 Task: Add a column "Brand".
Action: Mouse scrolled (366, 303) with delta (0, 0)
Screenshot: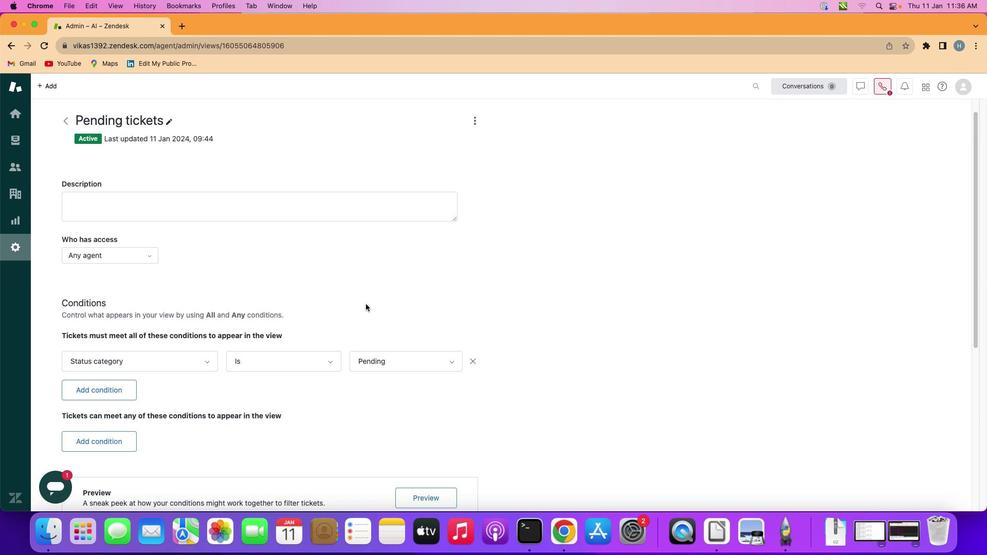 
Action: Mouse scrolled (366, 303) with delta (0, 0)
Screenshot: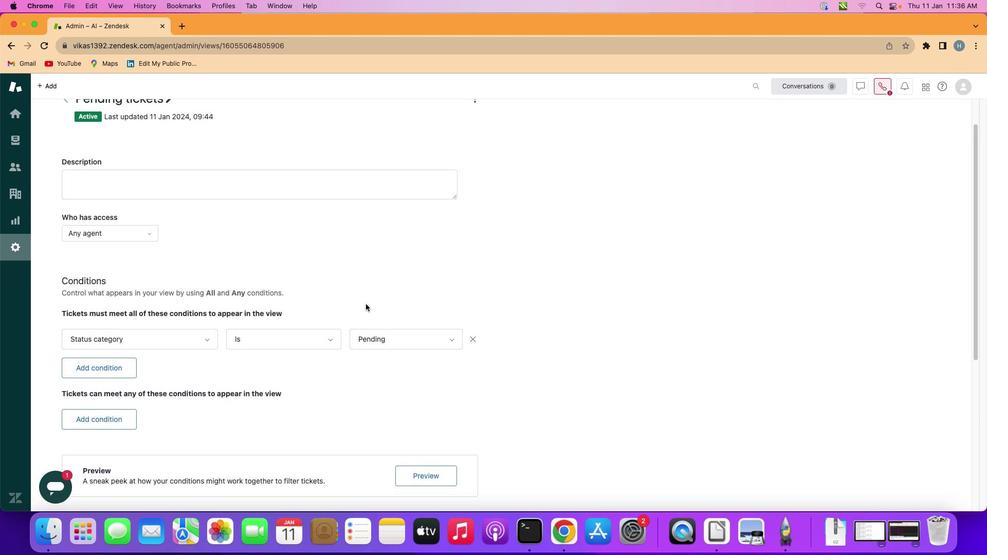 
Action: Mouse scrolled (366, 303) with delta (0, 0)
Screenshot: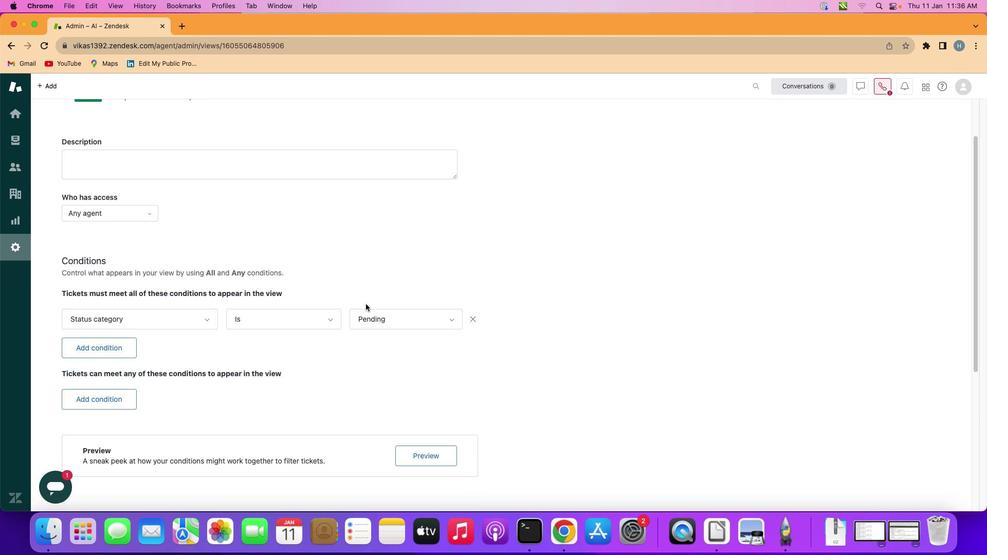 
Action: Mouse scrolled (366, 303) with delta (0, -1)
Screenshot: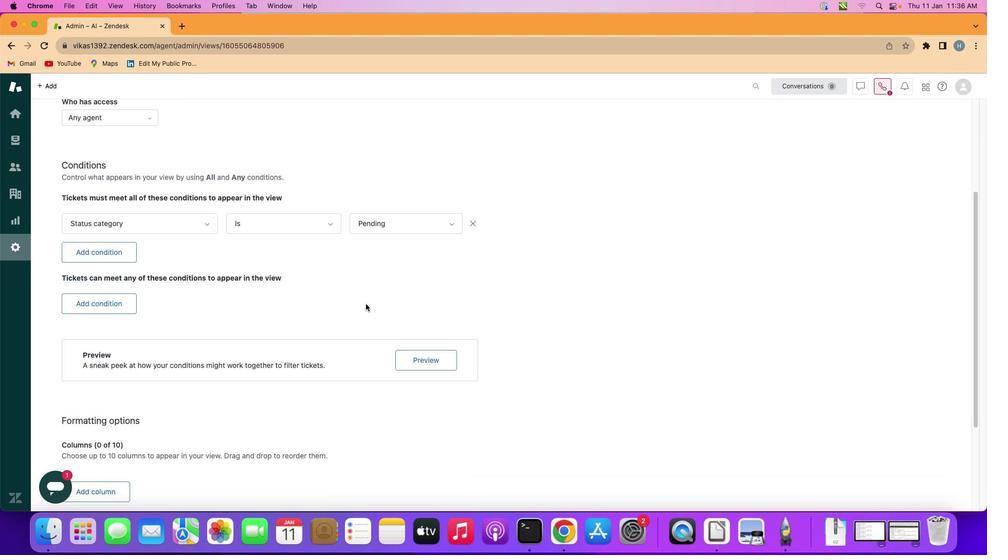 
Action: Mouse scrolled (366, 303) with delta (0, -1)
Screenshot: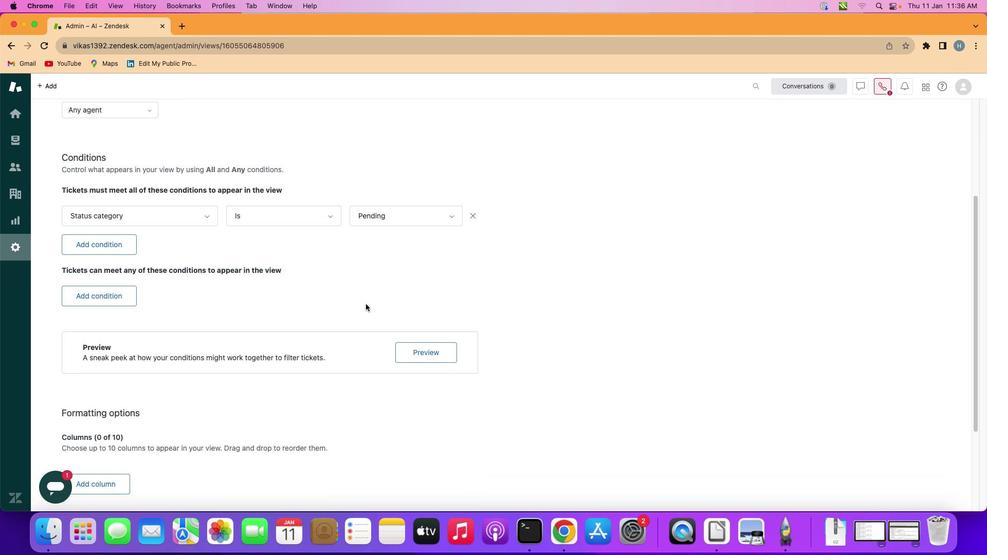 
Action: Mouse scrolled (366, 303) with delta (0, 0)
Screenshot: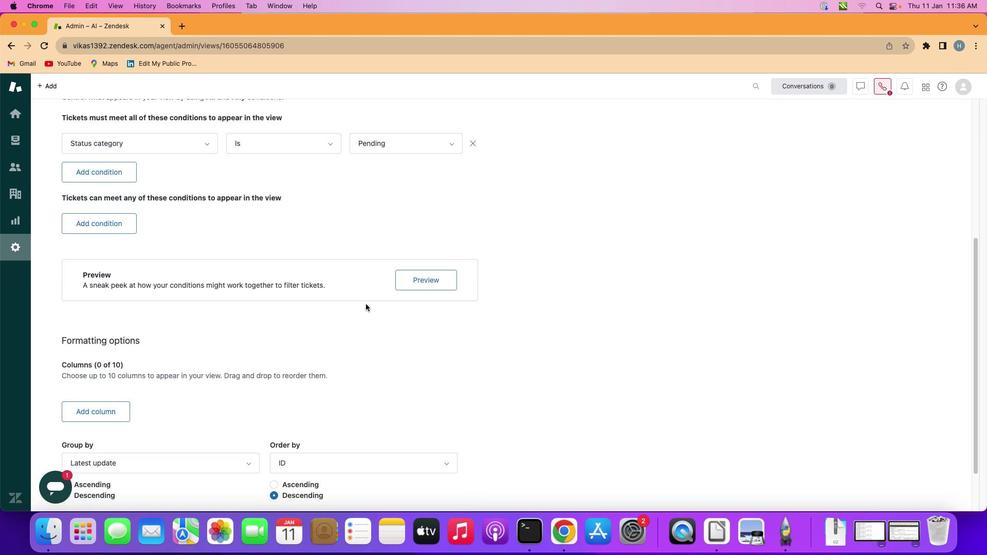 
Action: Mouse scrolled (366, 303) with delta (0, 0)
Screenshot: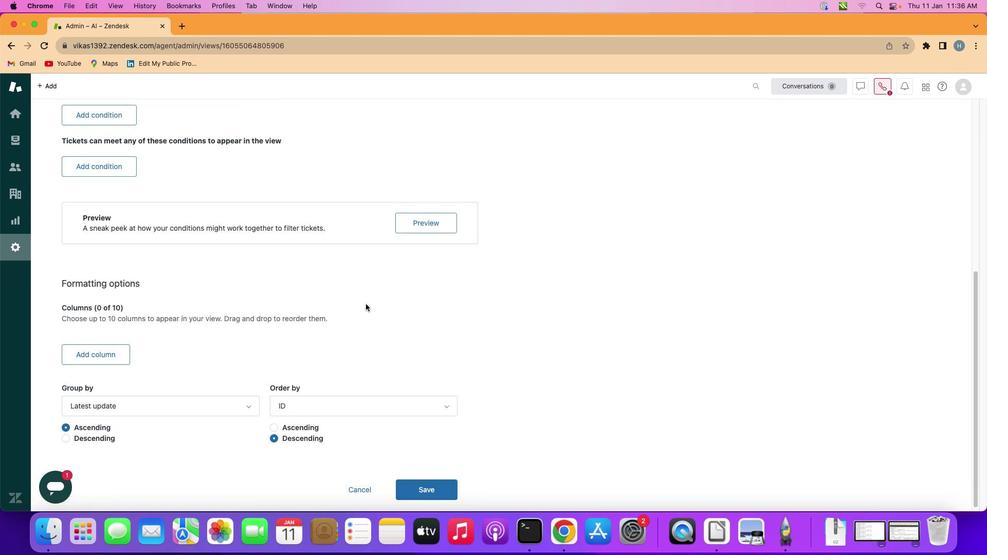 
Action: Mouse scrolled (366, 303) with delta (0, -1)
Screenshot: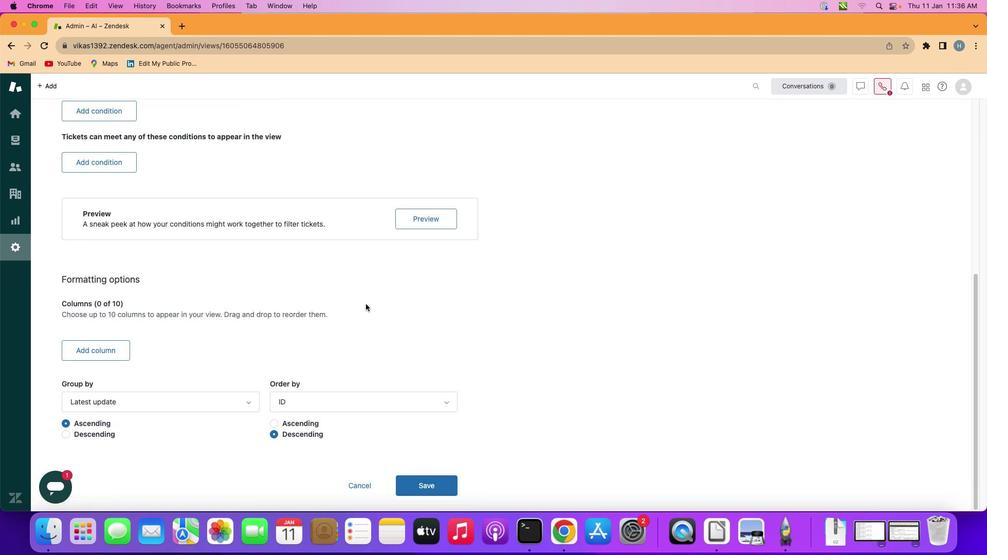 
Action: Mouse scrolled (366, 303) with delta (0, -1)
Screenshot: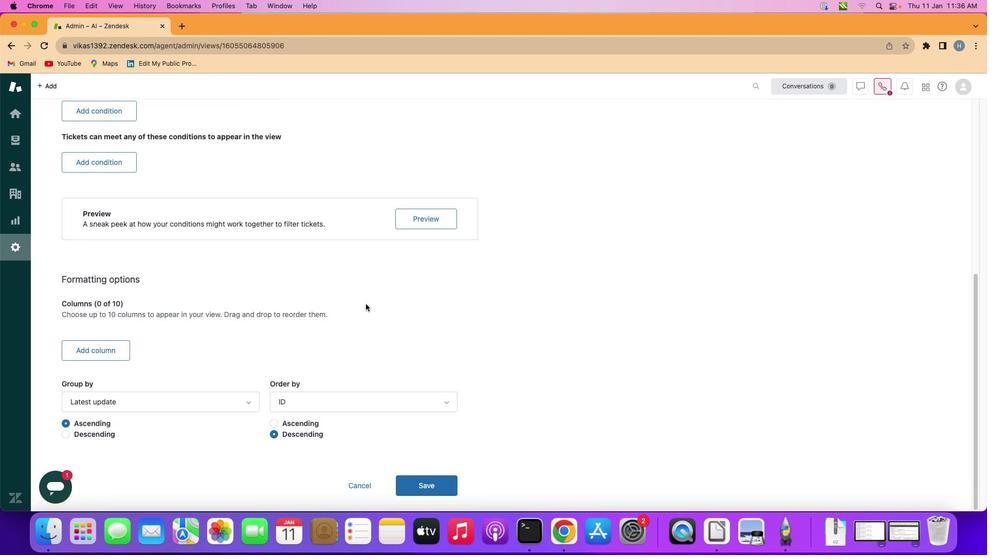 
Action: Mouse scrolled (366, 303) with delta (0, -2)
Screenshot: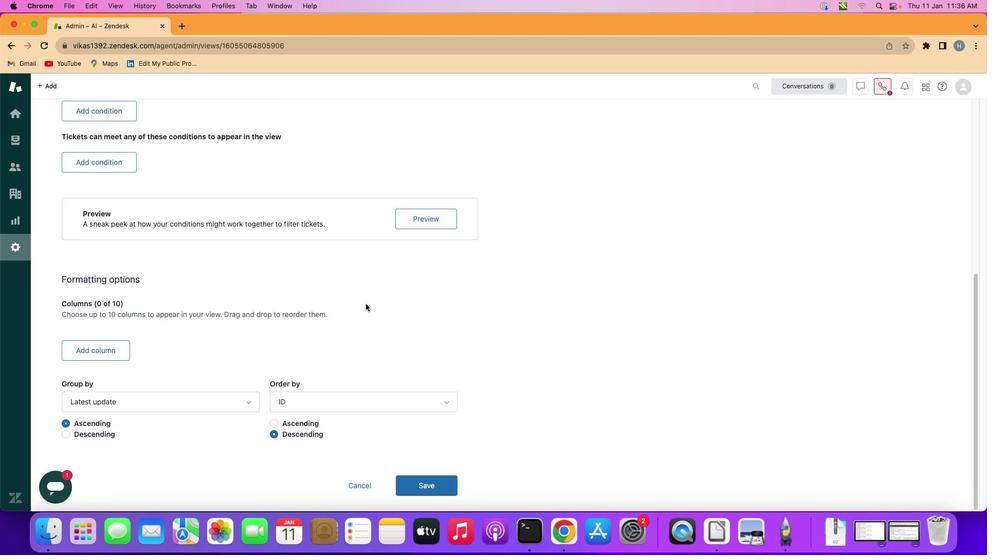 
Action: Mouse moved to (114, 347)
Screenshot: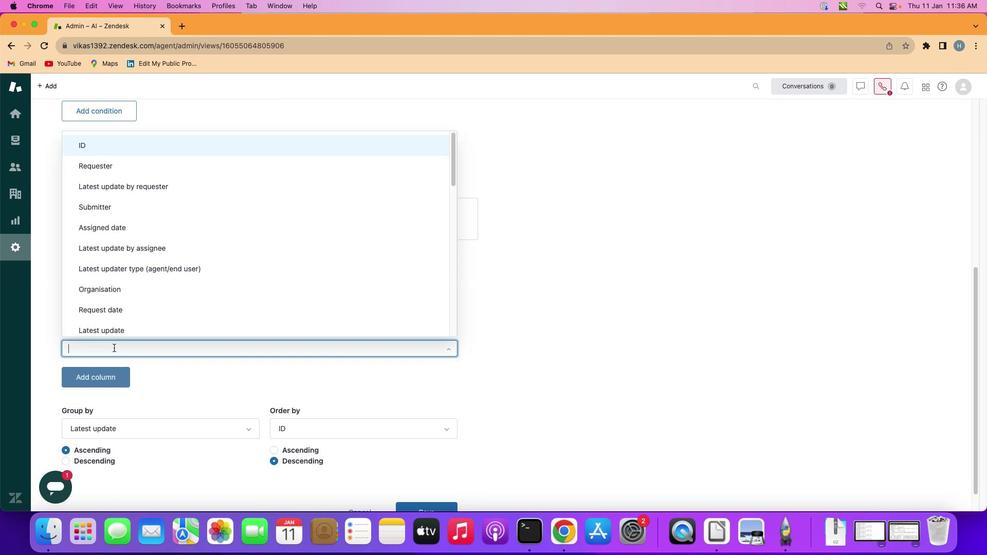 
Action: Mouse pressed left at (114, 347)
Screenshot: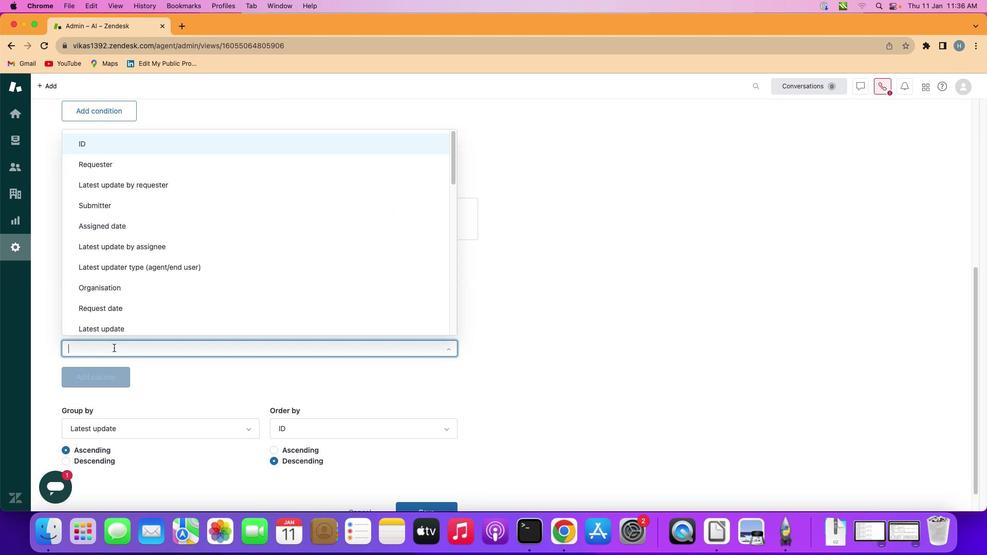 
Action: Mouse moved to (222, 259)
Screenshot: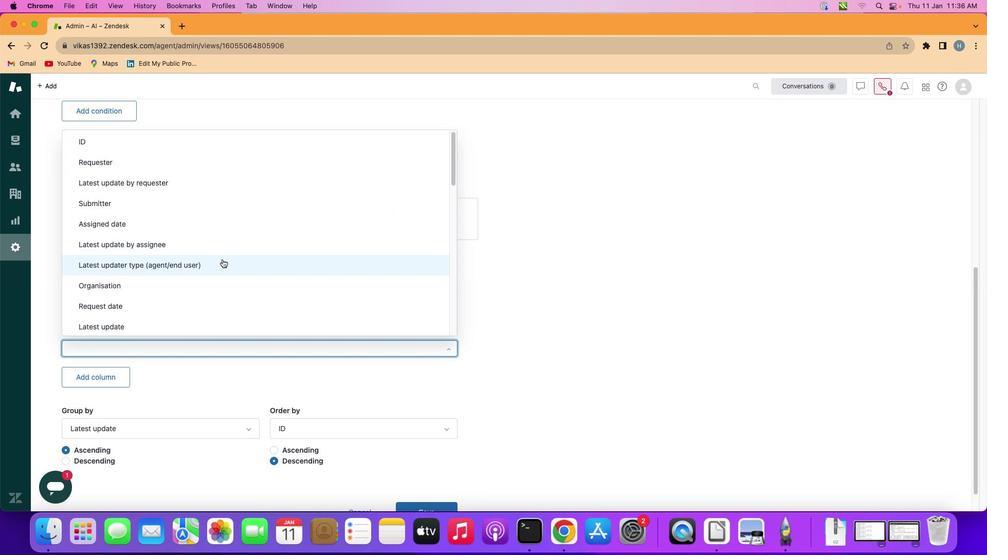 
Action: Mouse scrolled (222, 259) with delta (0, 0)
Screenshot: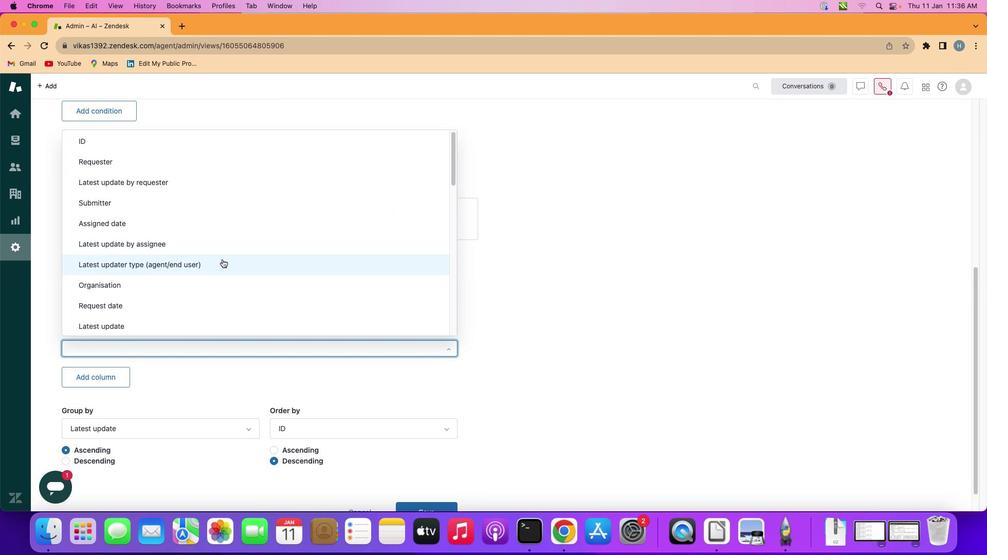 
Action: Mouse scrolled (222, 259) with delta (0, 0)
Screenshot: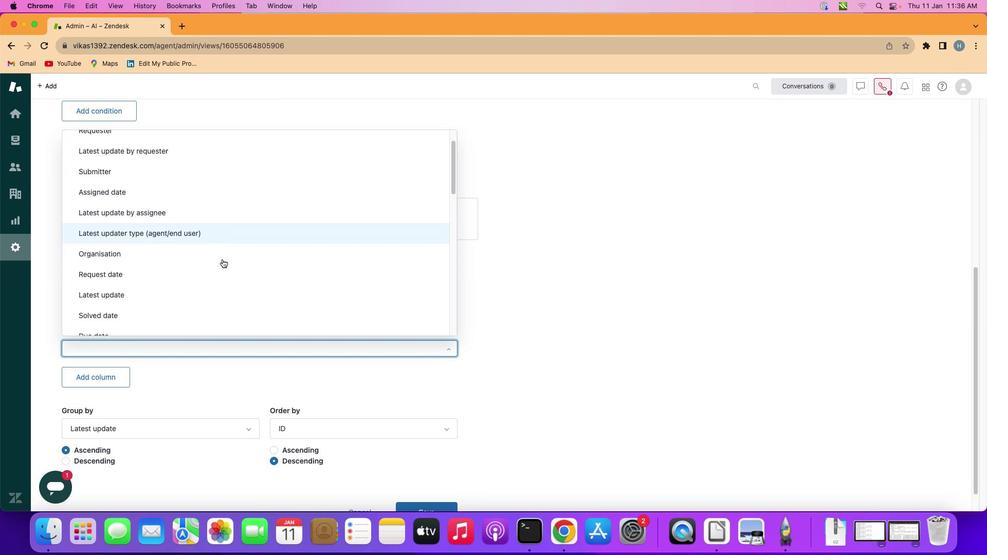 
Action: Mouse scrolled (222, 259) with delta (0, 0)
Screenshot: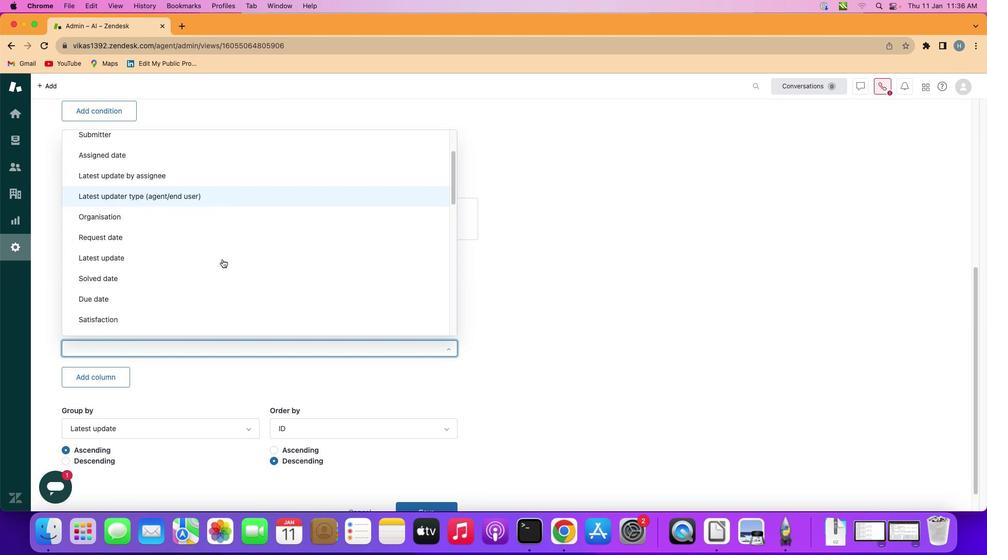 
Action: Mouse scrolled (222, 259) with delta (0, 0)
Screenshot: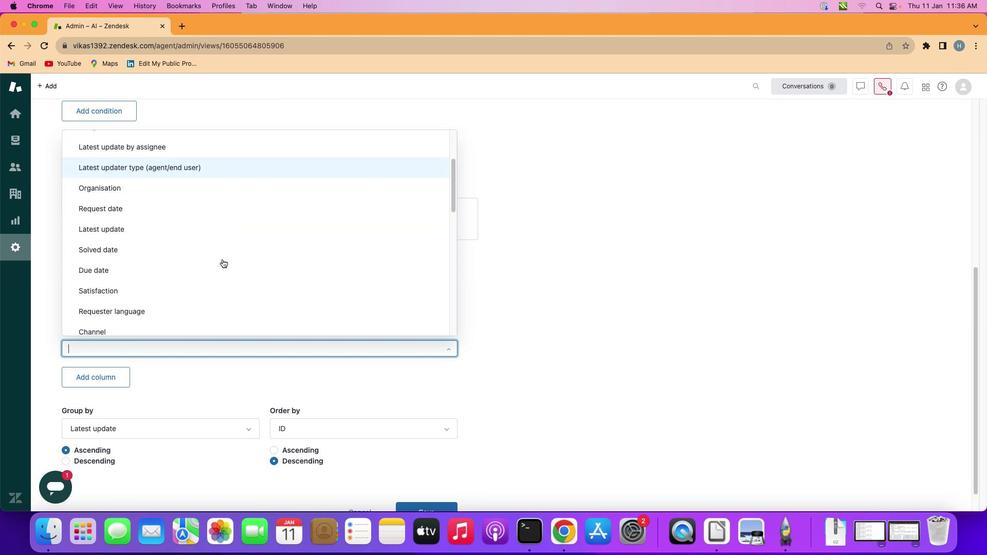
Action: Mouse scrolled (222, 259) with delta (0, -1)
Screenshot: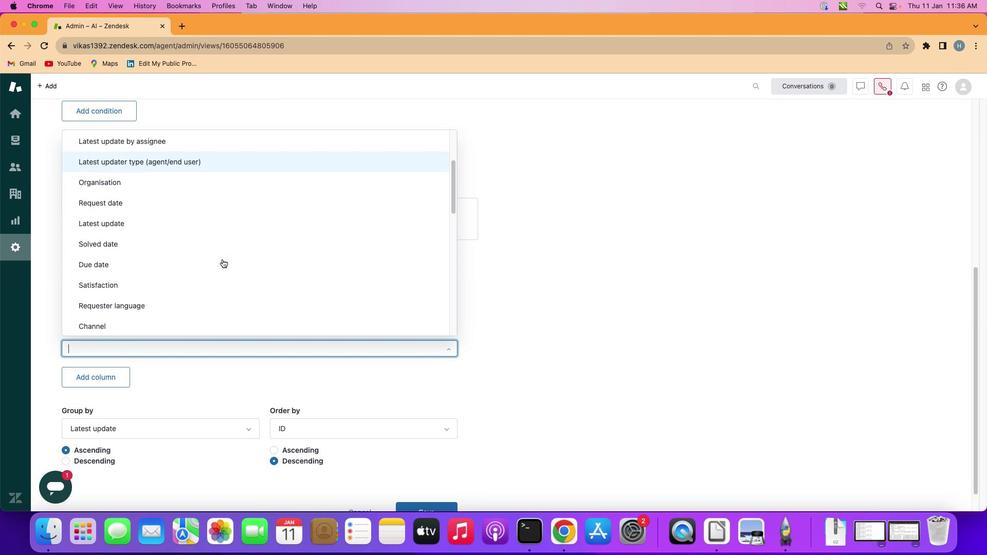 
Action: Mouse scrolled (222, 259) with delta (0, 0)
Screenshot: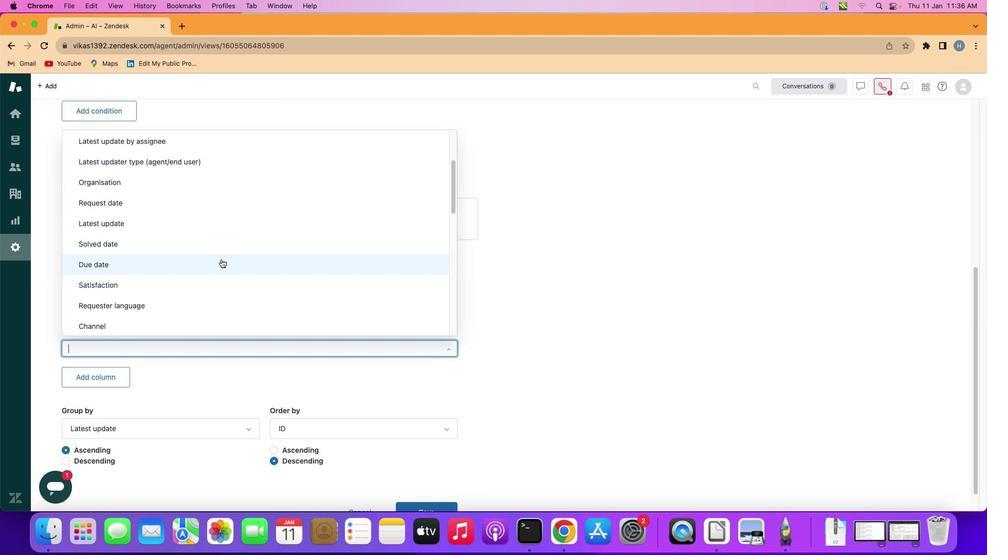 
Action: Mouse moved to (221, 259)
Screenshot: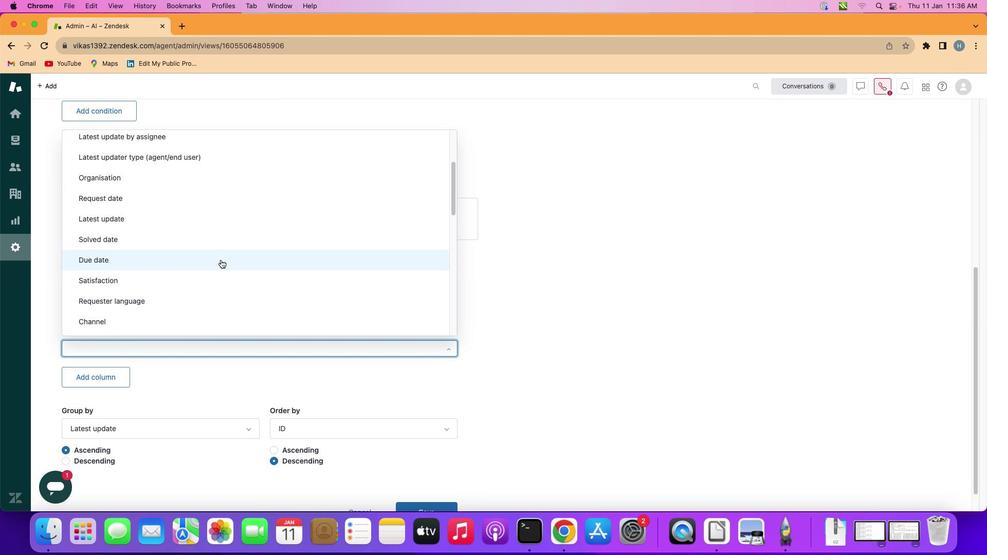 
Action: Mouse scrolled (221, 259) with delta (0, 0)
Screenshot: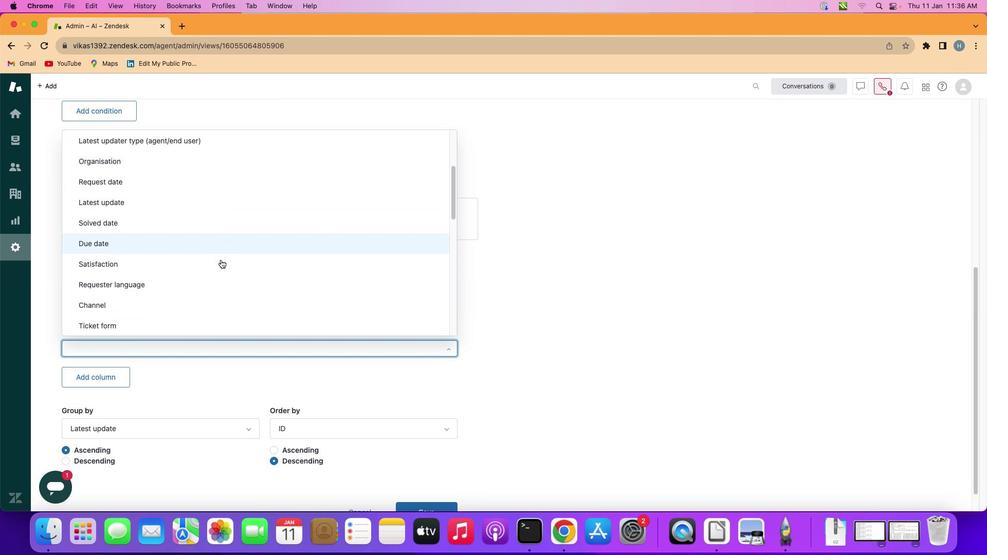 
Action: Mouse moved to (221, 259)
Screenshot: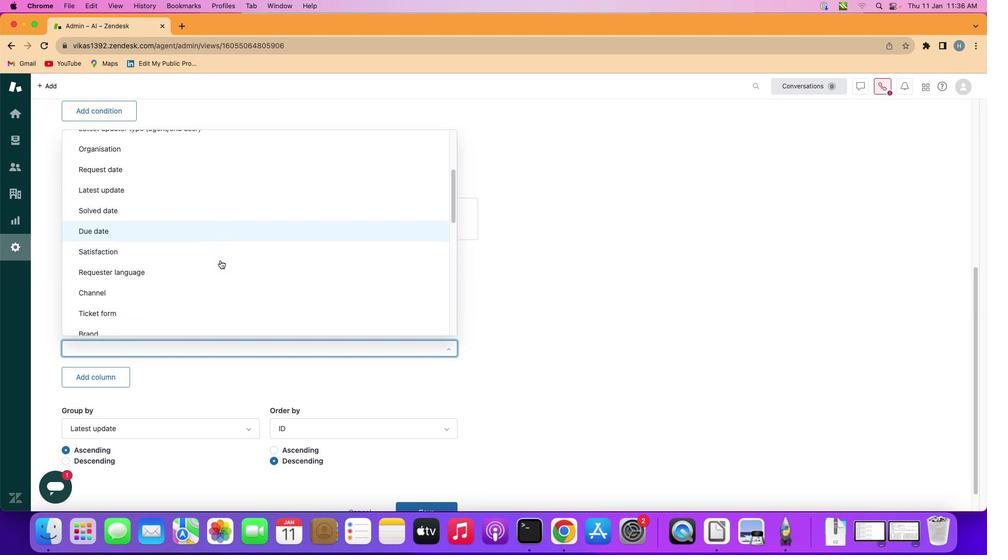 
Action: Mouse scrolled (221, 259) with delta (0, 0)
Screenshot: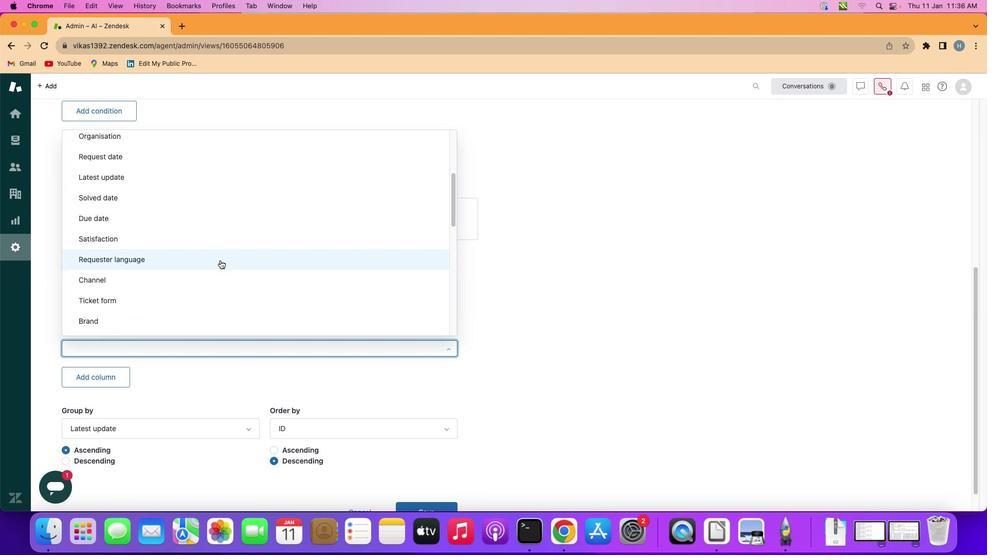 
Action: Mouse scrolled (221, 259) with delta (0, 0)
Screenshot: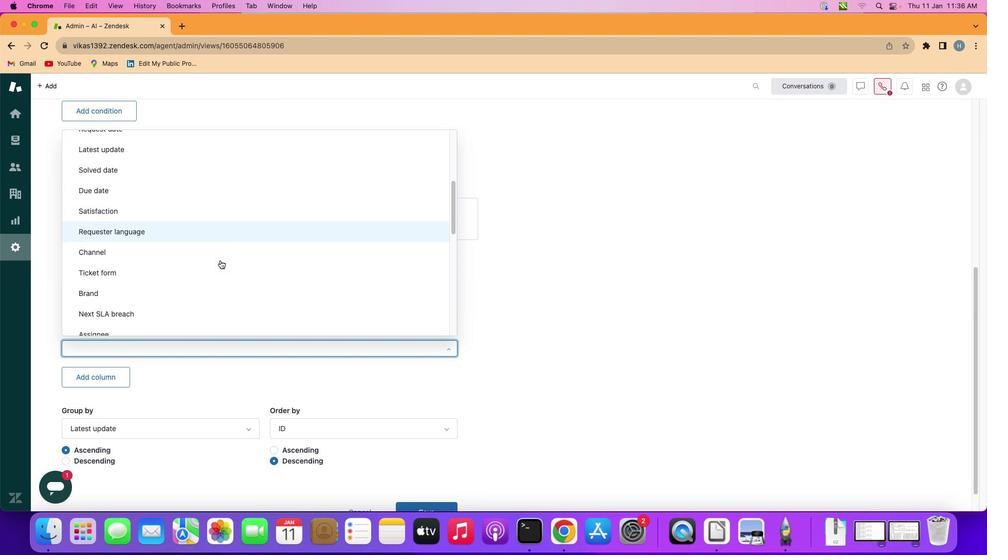 
Action: Mouse scrolled (221, 259) with delta (0, 0)
Screenshot: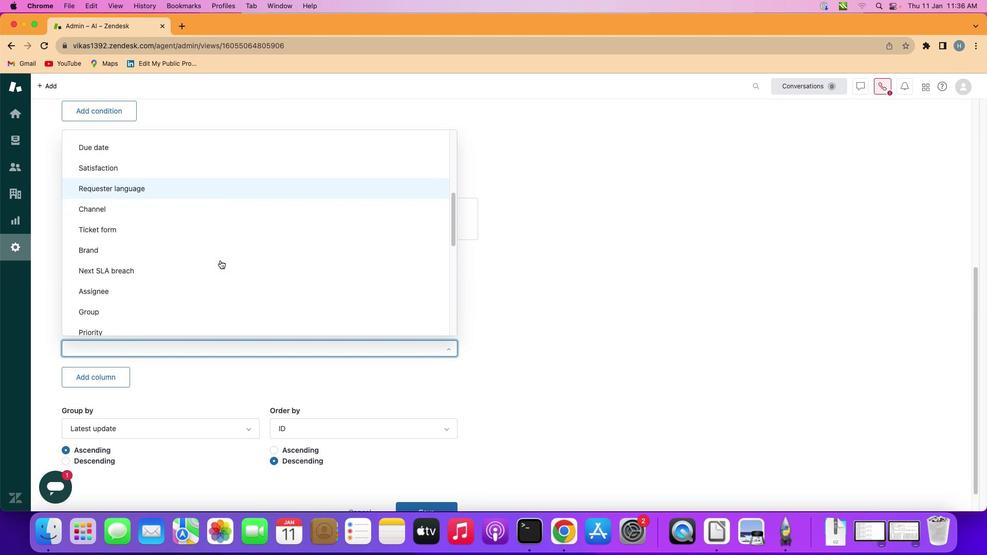 
Action: Mouse moved to (220, 260)
Screenshot: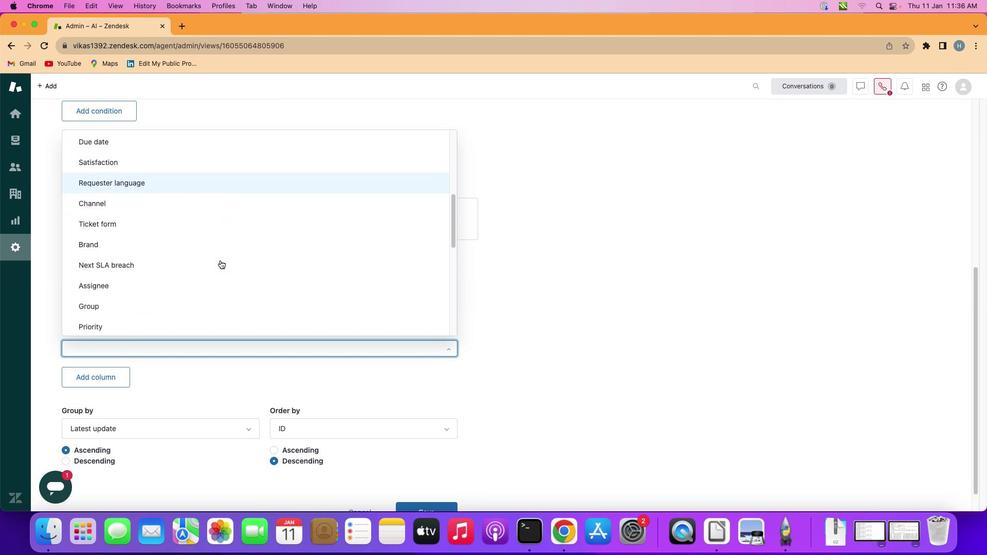 
Action: Mouse scrolled (220, 260) with delta (0, -1)
Screenshot: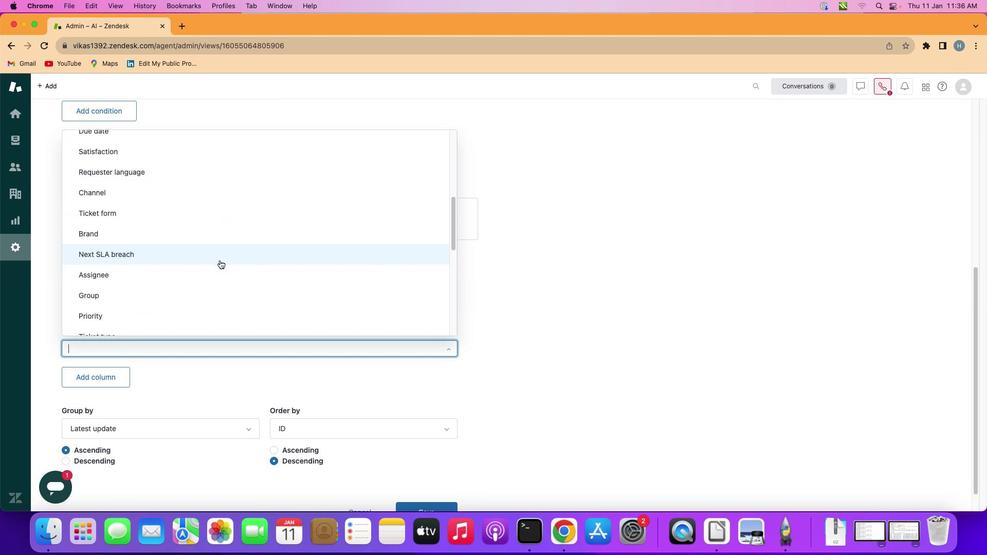 
Action: Mouse moved to (223, 234)
Screenshot: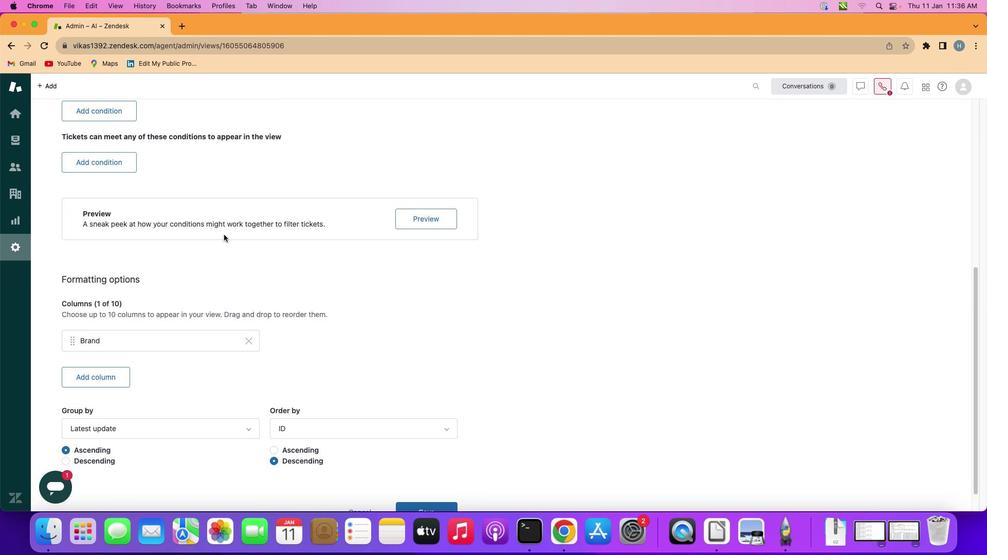 
Action: Mouse pressed left at (223, 234)
Screenshot: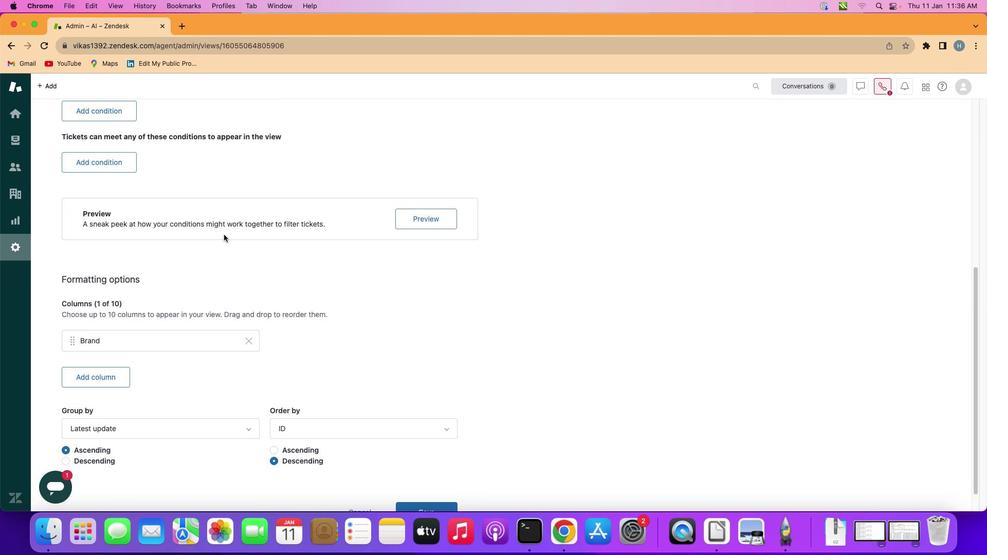 
Action: Mouse moved to (222, 235)
Screenshot: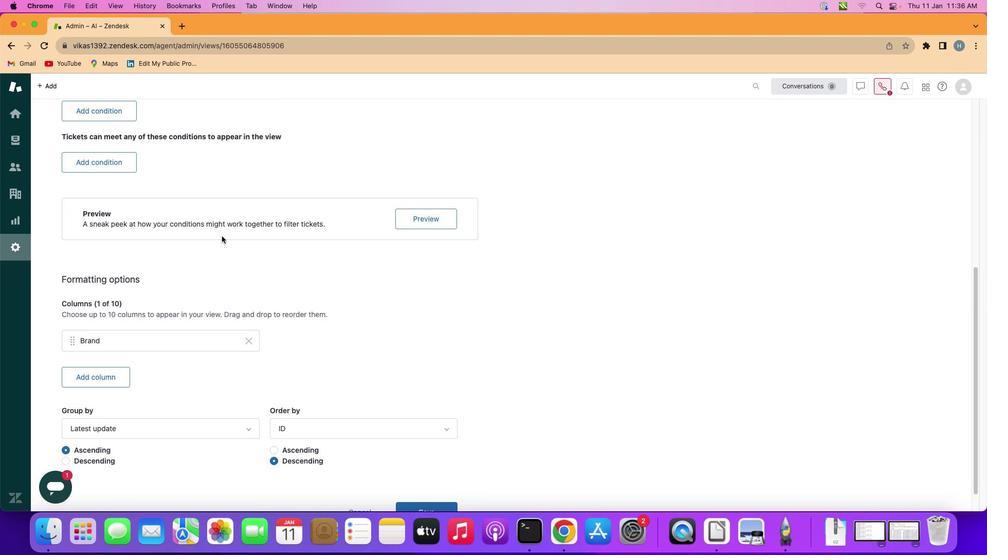 
